 Task: Create a section Agile Alliance and in the section, add a milestone Website Redesign in the project AgileBee
Action: Mouse moved to (64, 250)
Screenshot: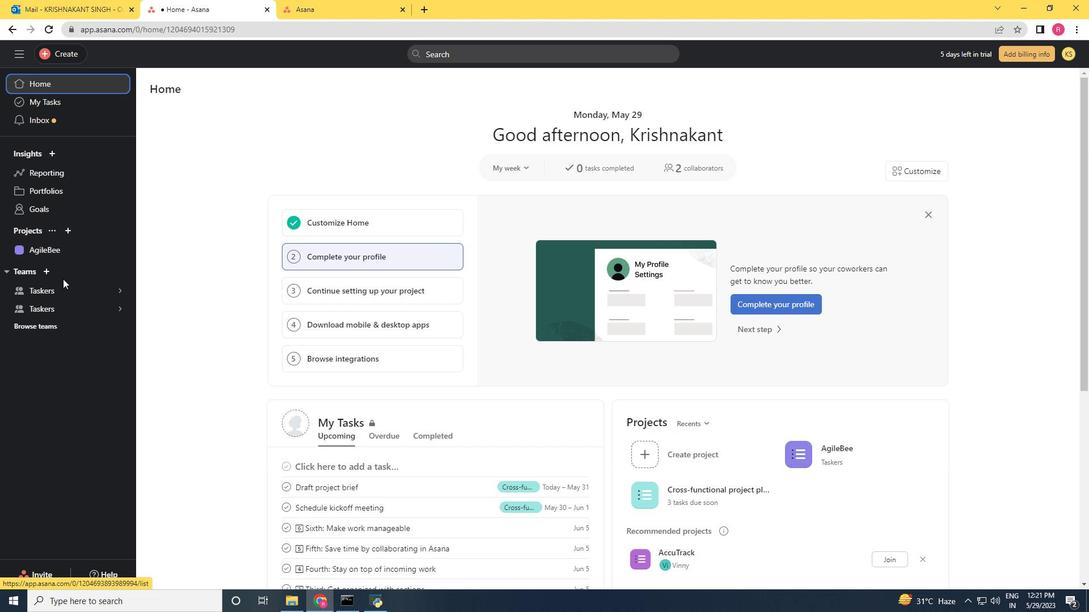 
Action: Mouse pressed left at (64, 250)
Screenshot: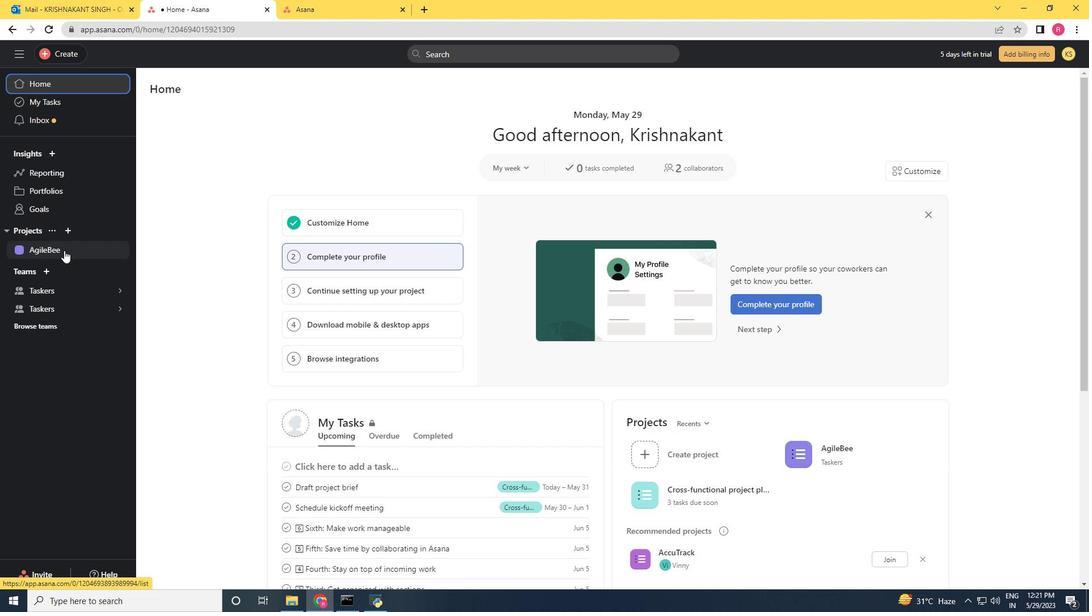 
Action: Mouse moved to (201, 384)
Screenshot: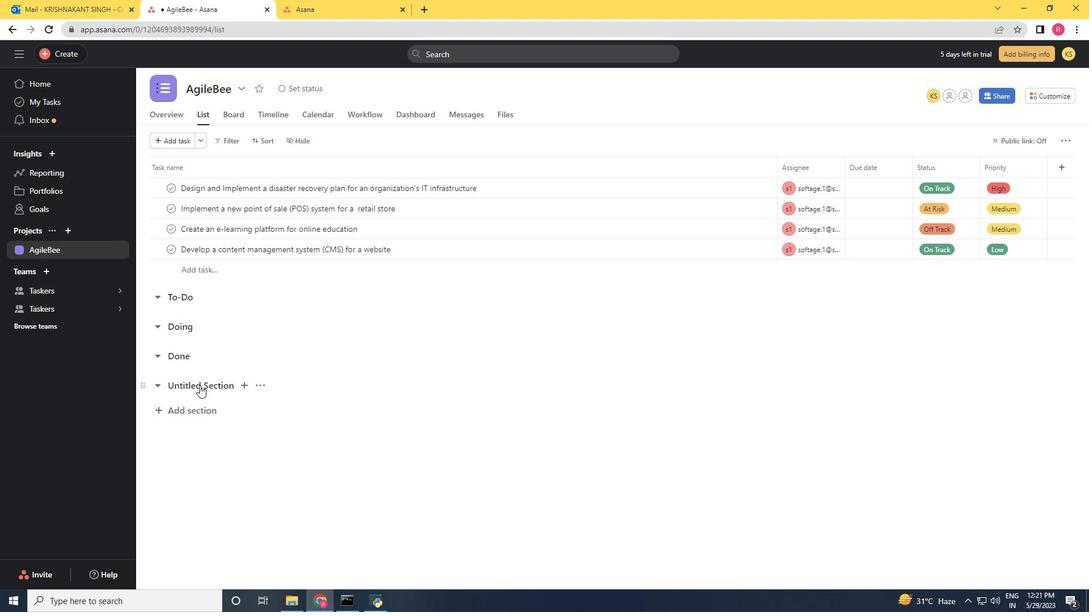 
Action: Mouse pressed left at (201, 384)
Screenshot: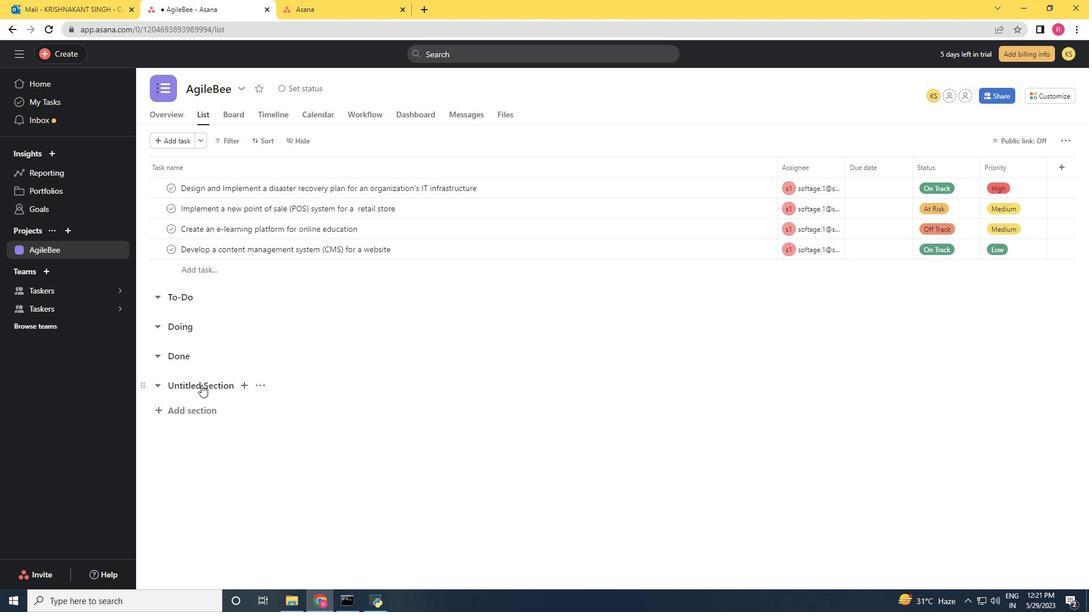 
Action: Mouse moved to (205, 385)
Screenshot: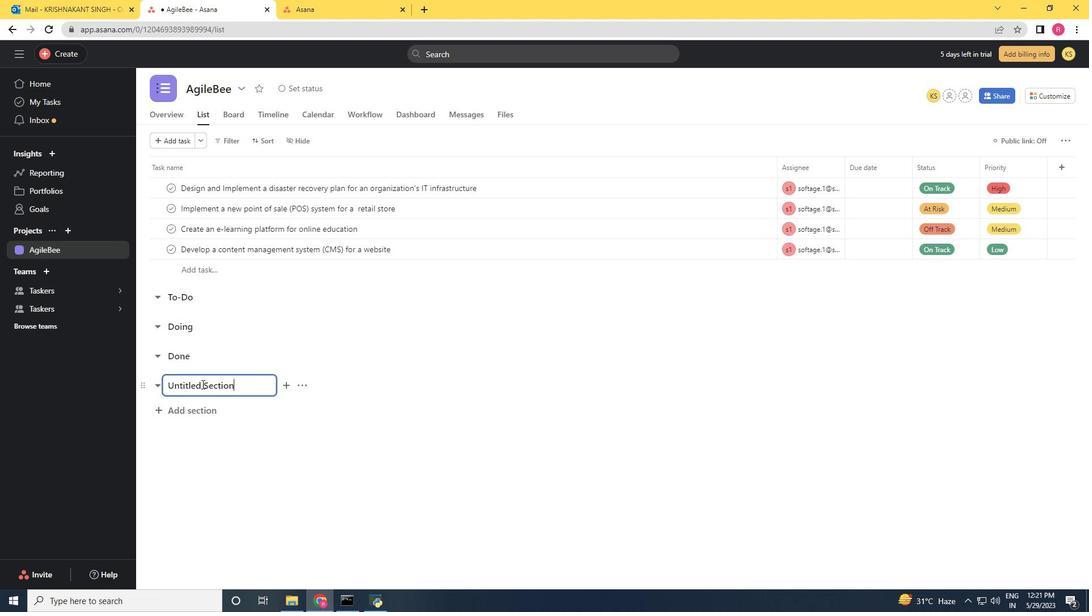 
Action: Key pressed <Key.backspace><Key.backspace><Key.backspace><Key.backspace><Key.backspace><Key.backspace><Key.backspace><Key.backspace><Key.backspace><Key.backspace><Key.backspace><Key.backspace><Key.backspace><Key.backspace><Key.backspace><Key.backspace><Key.backspace><Key.backspace><Key.backspace><Key.backspace><Key.backspace><Key.shift>Agile<Key.space><Key.shift>Alliance<Key.enter><Key.shift>Website<Key.space><Key.shift>Redesign<Key.space>
Screenshot: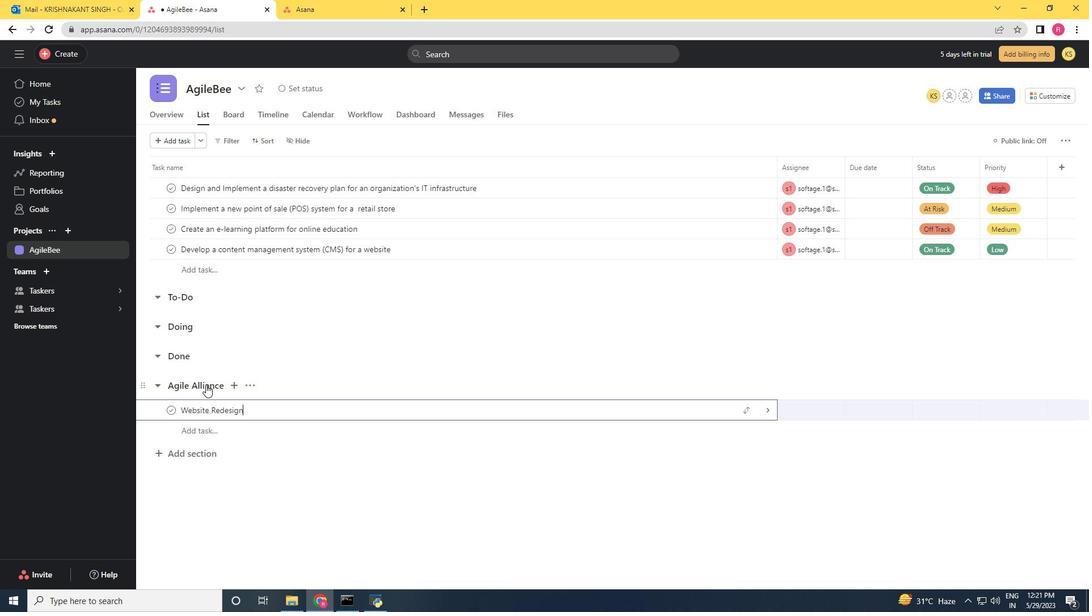 
Action: Mouse moved to (470, 411)
Screenshot: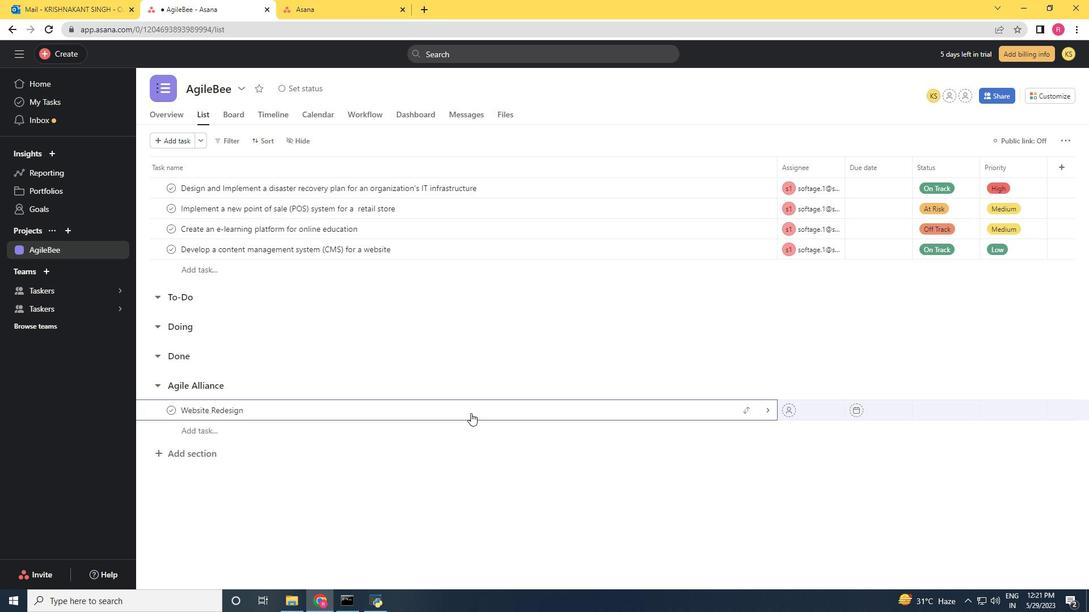 
Action: Mouse pressed right at (470, 411)
Screenshot: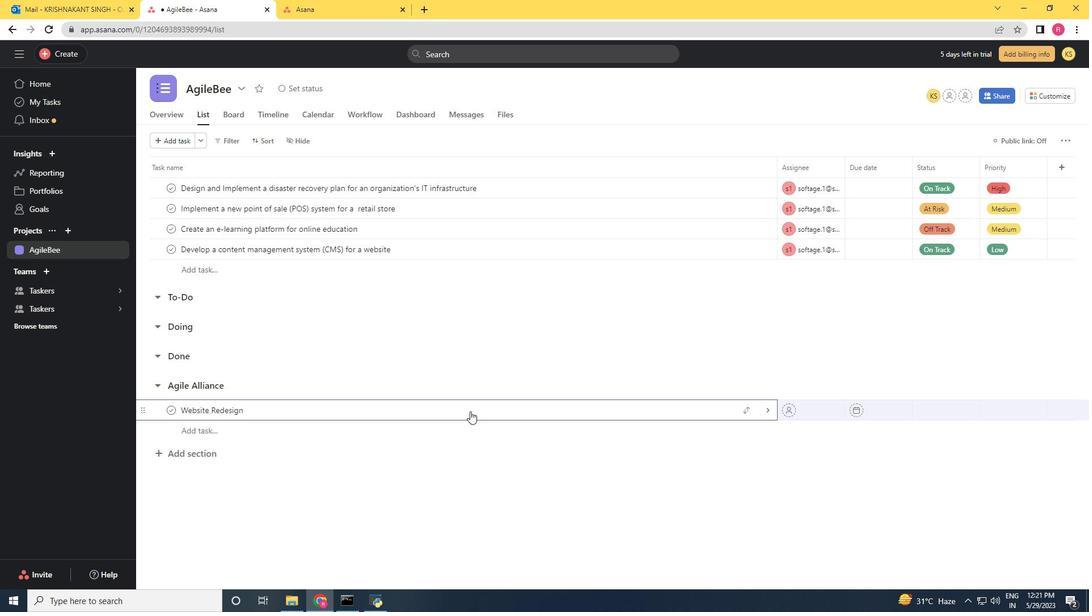 
Action: Mouse moved to (502, 356)
Screenshot: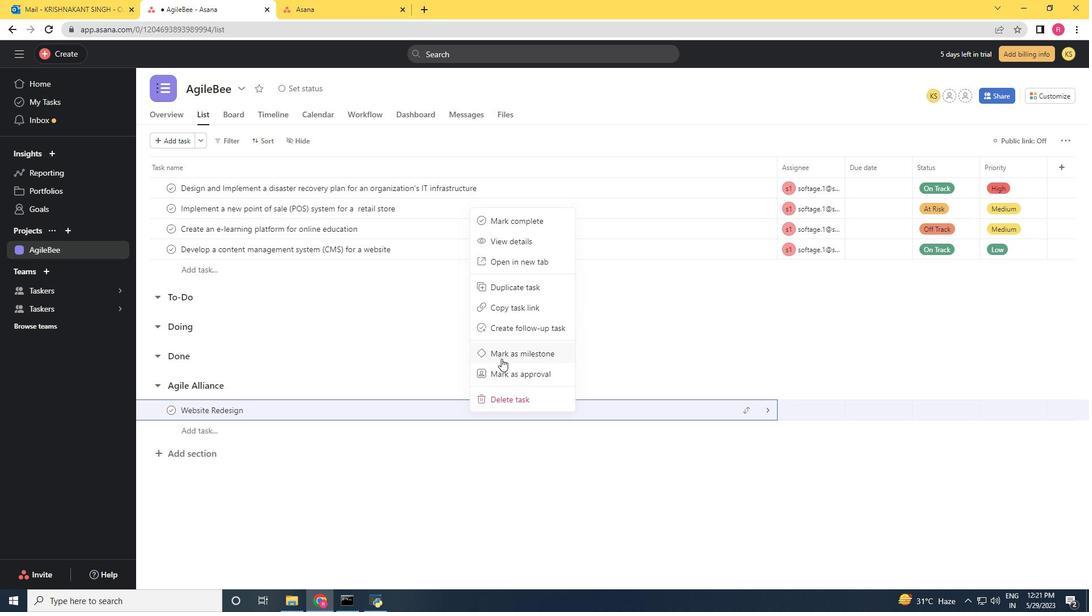 
Action: Mouse pressed left at (502, 356)
Screenshot: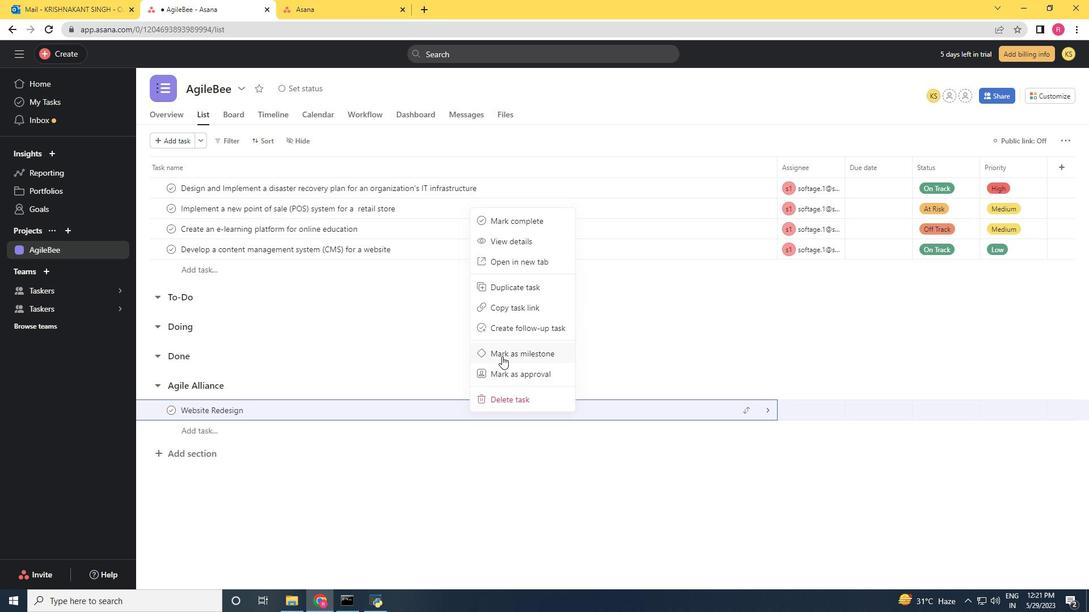 
Action: Mouse moved to (409, 377)
Screenshot: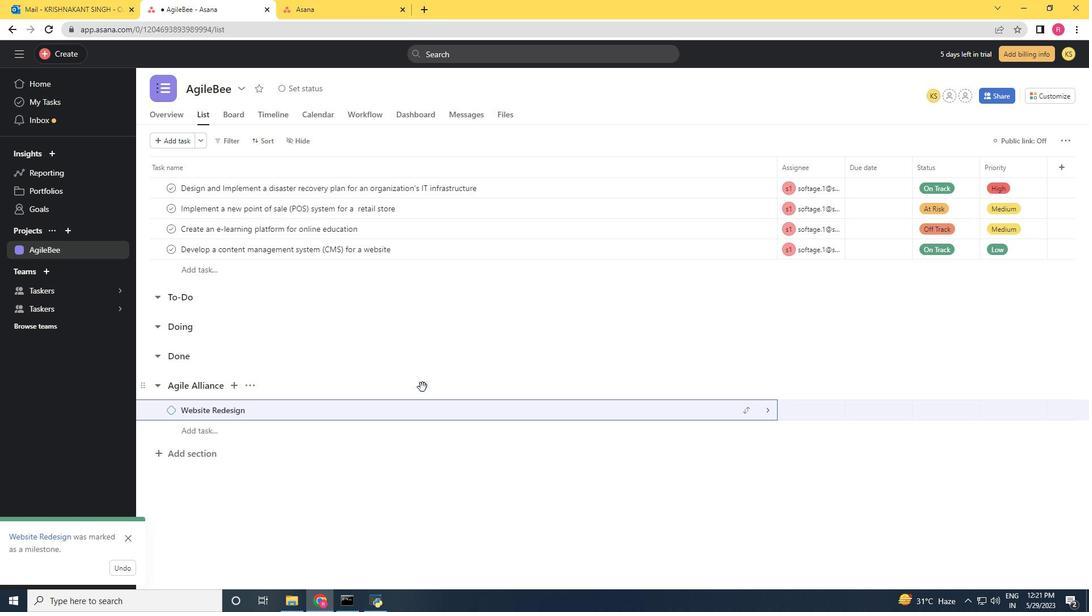 
